 Task: Add the task  Implement a feature for users to track and manage their expenses on a budget to the section Escape Velocity in the project XcelTech and add a Due Date to the respective task as 2024/01/08.
Action: Mouse moved to (1006, 616)
Screenshot: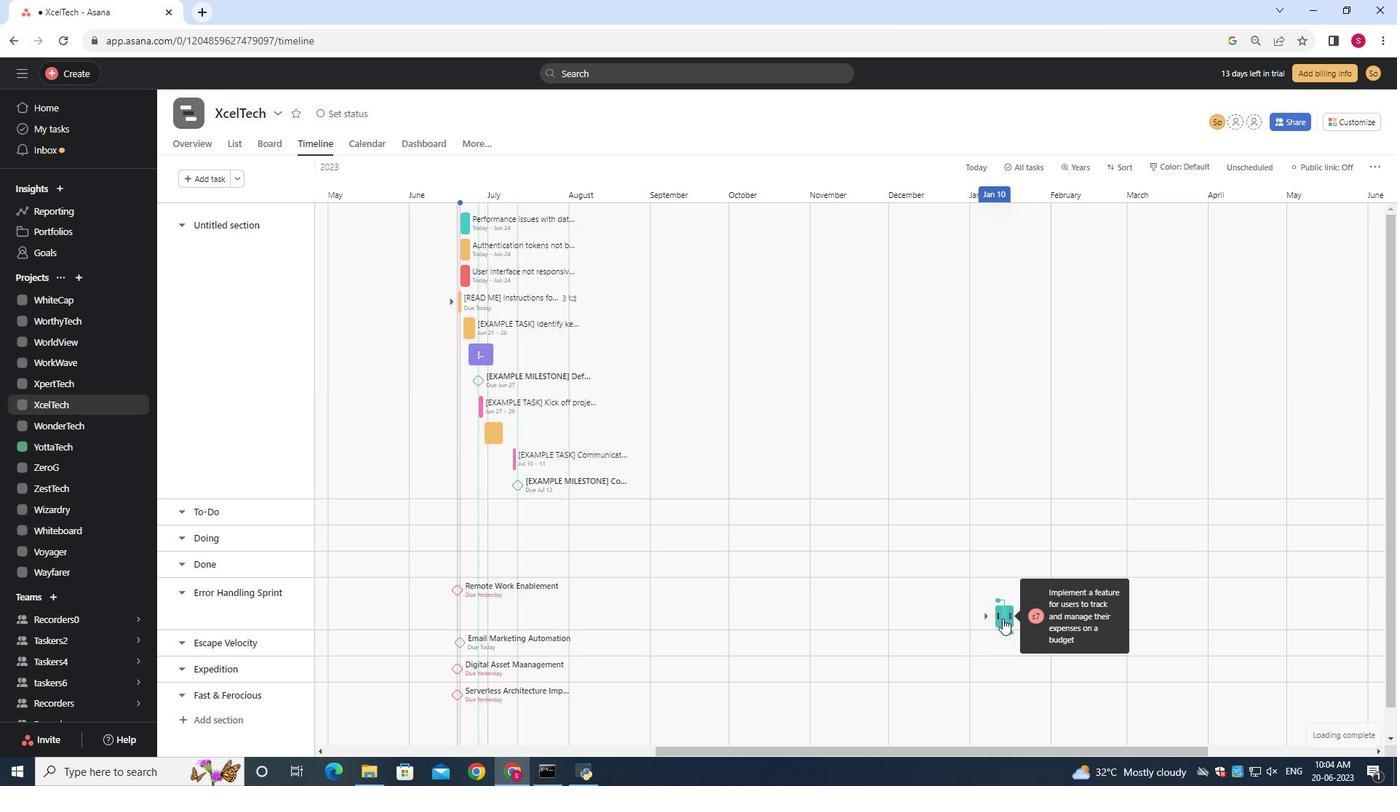 
Action: Mouse pressed left at (1006, 616)
Screenshot: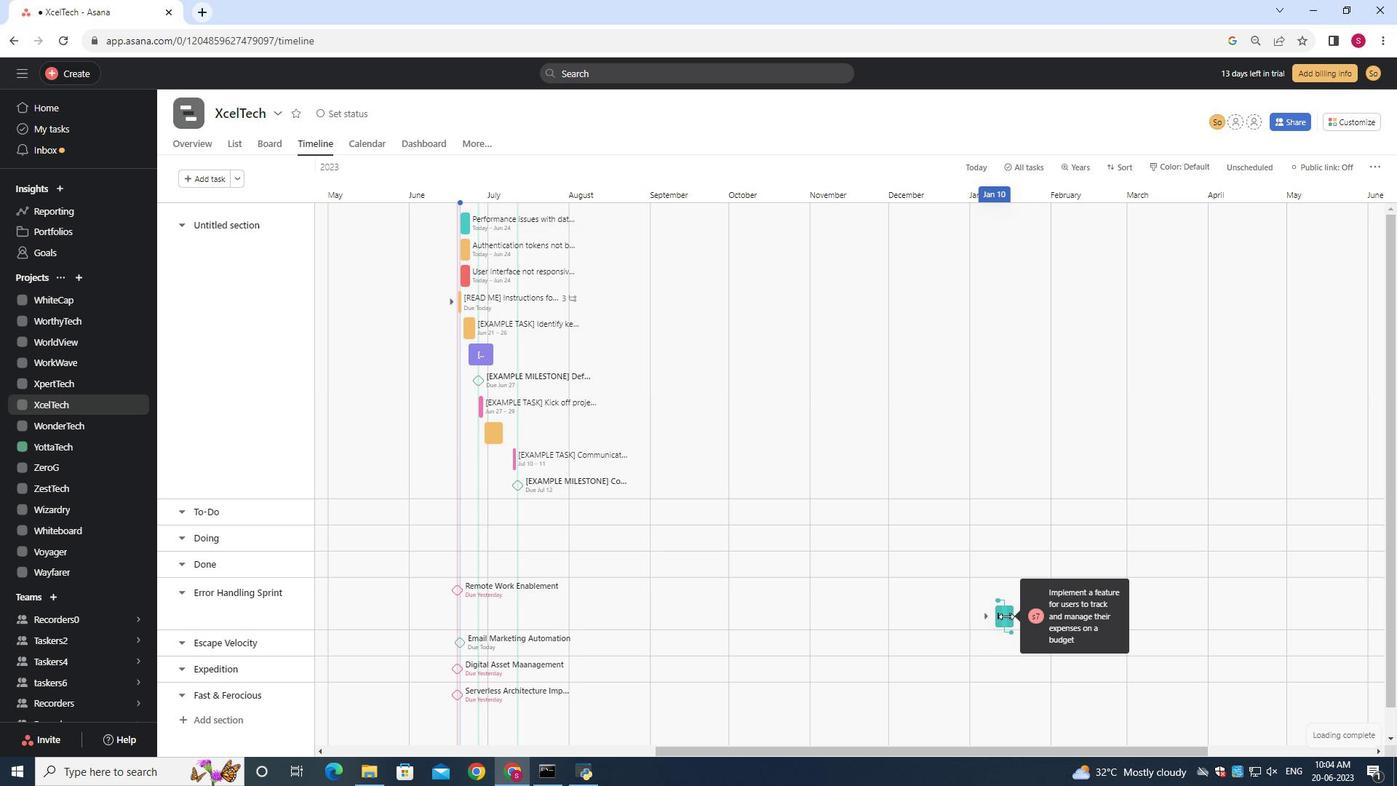 
Action: Mouse moved to (1013, 615)
Screenshot: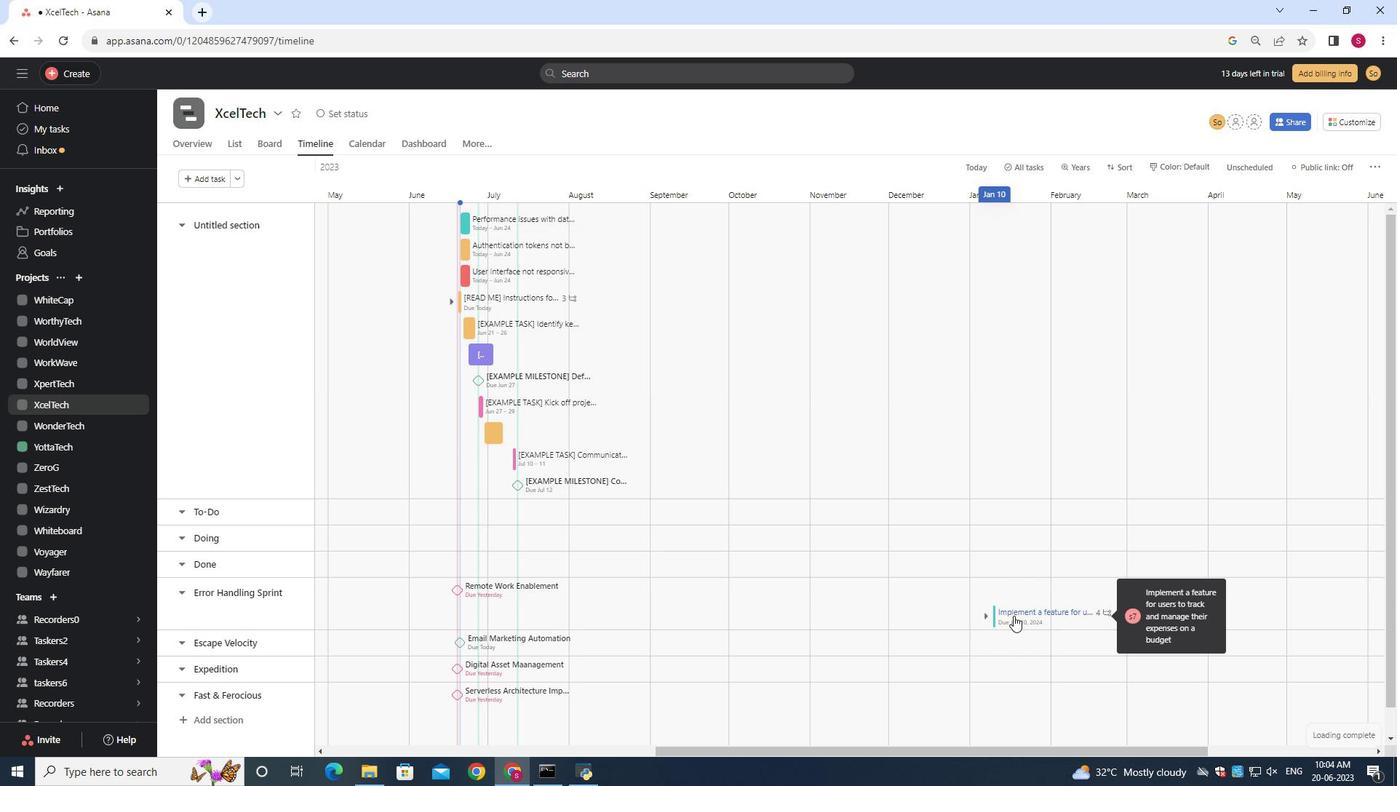 
Action: Mouse pressed left at (1013, 615)
Screenshot: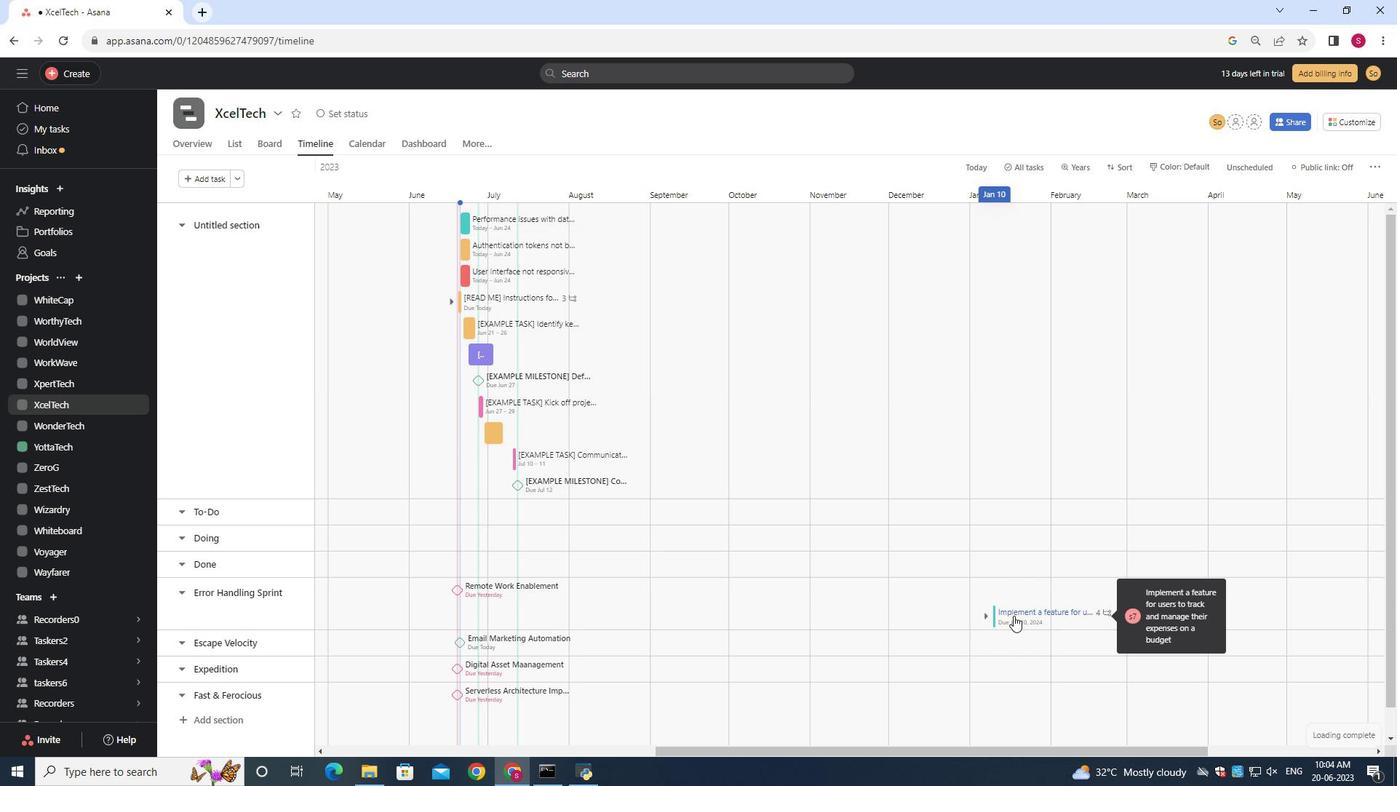 
Action: Mouse moved to (1002, 615)
Screenshot: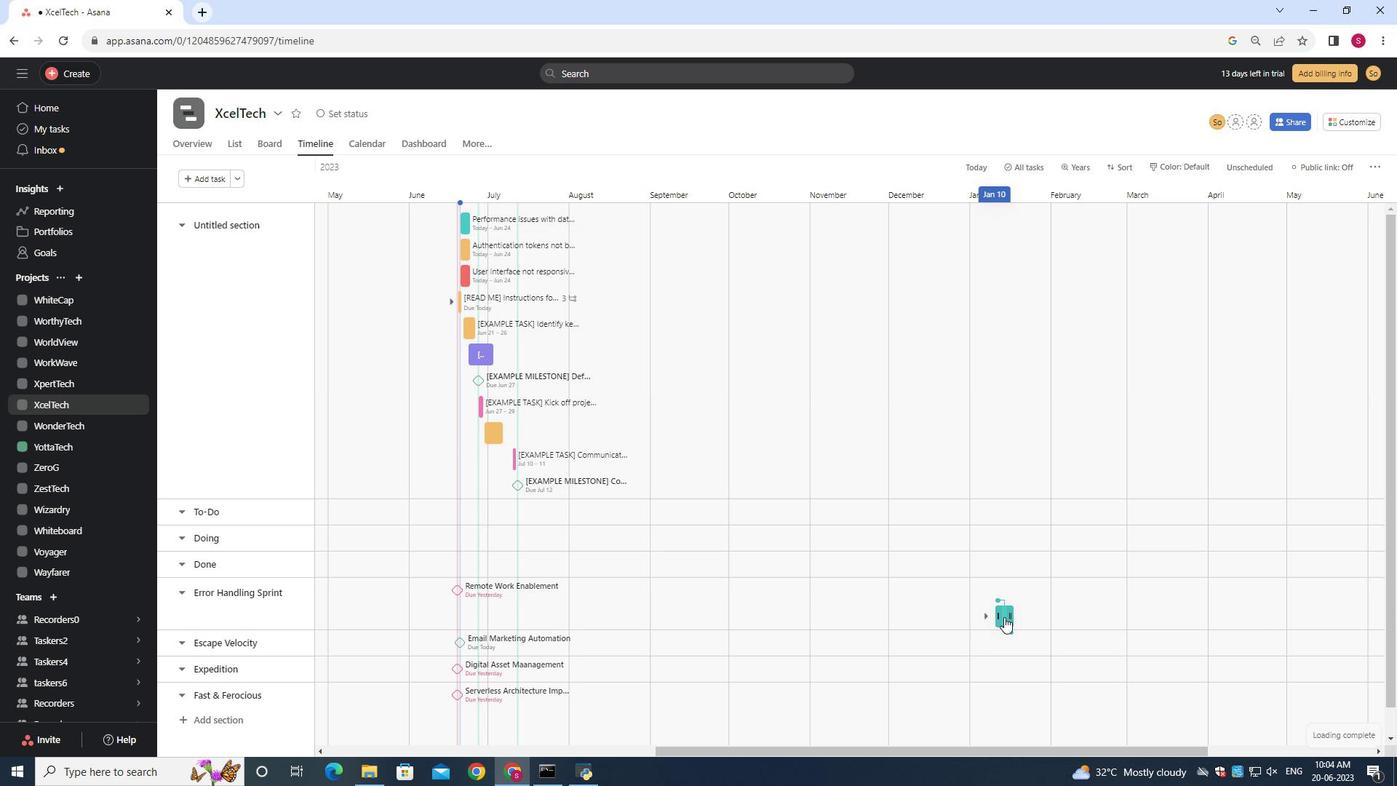 
Action: Mouse pressed left at (1002, 615)
Screenshot: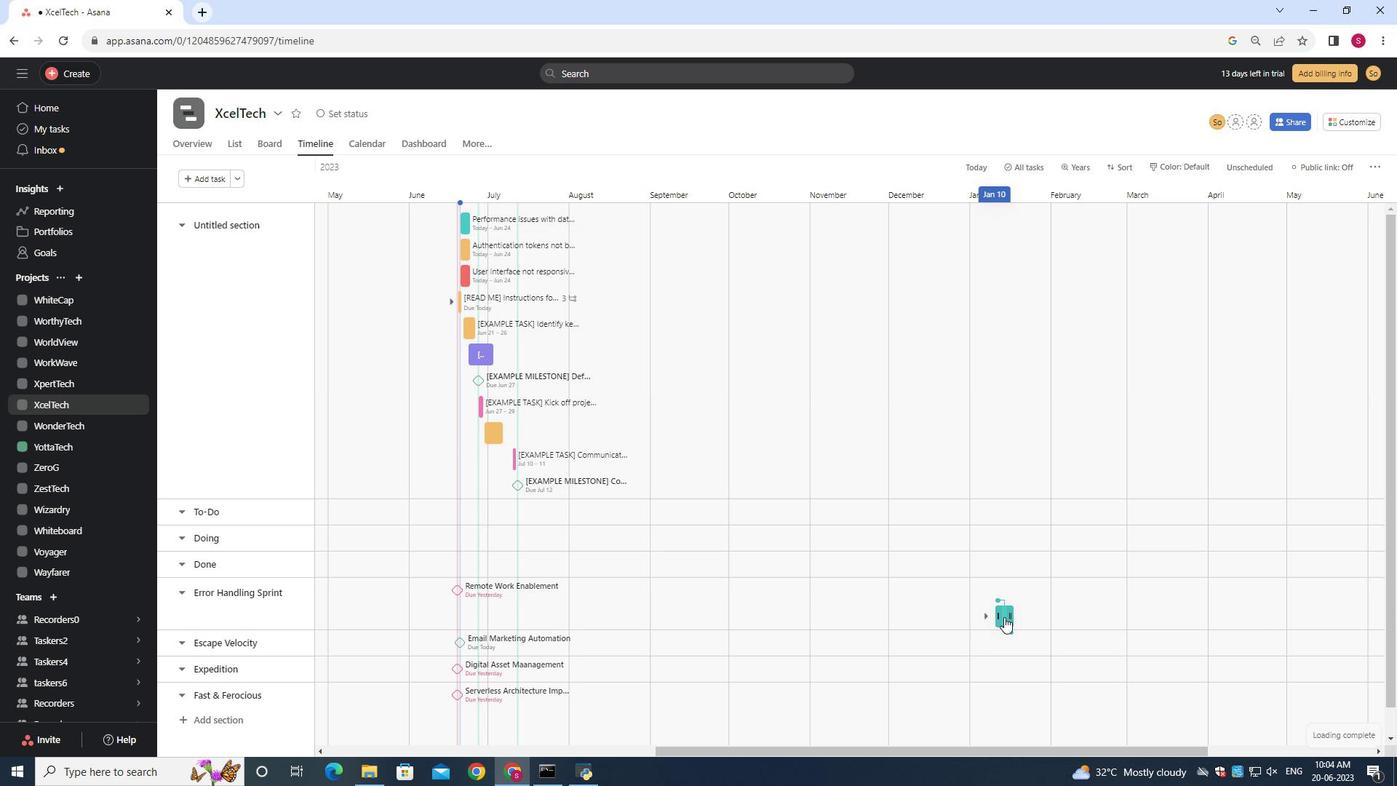 
Action: Mouse moved to (1140, 314)
Screenshot: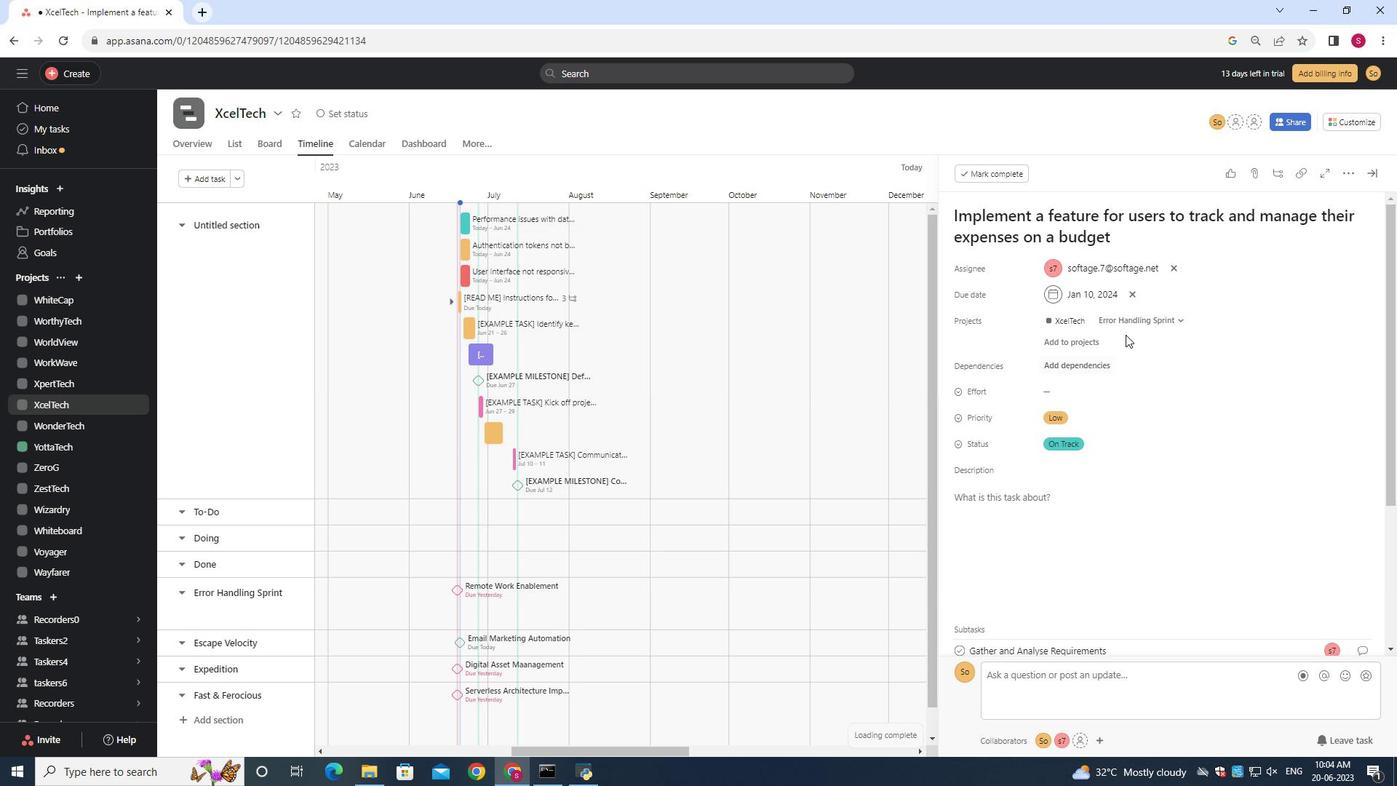 
Action: Mouse pressed left at (1140, 314)
Screenshot: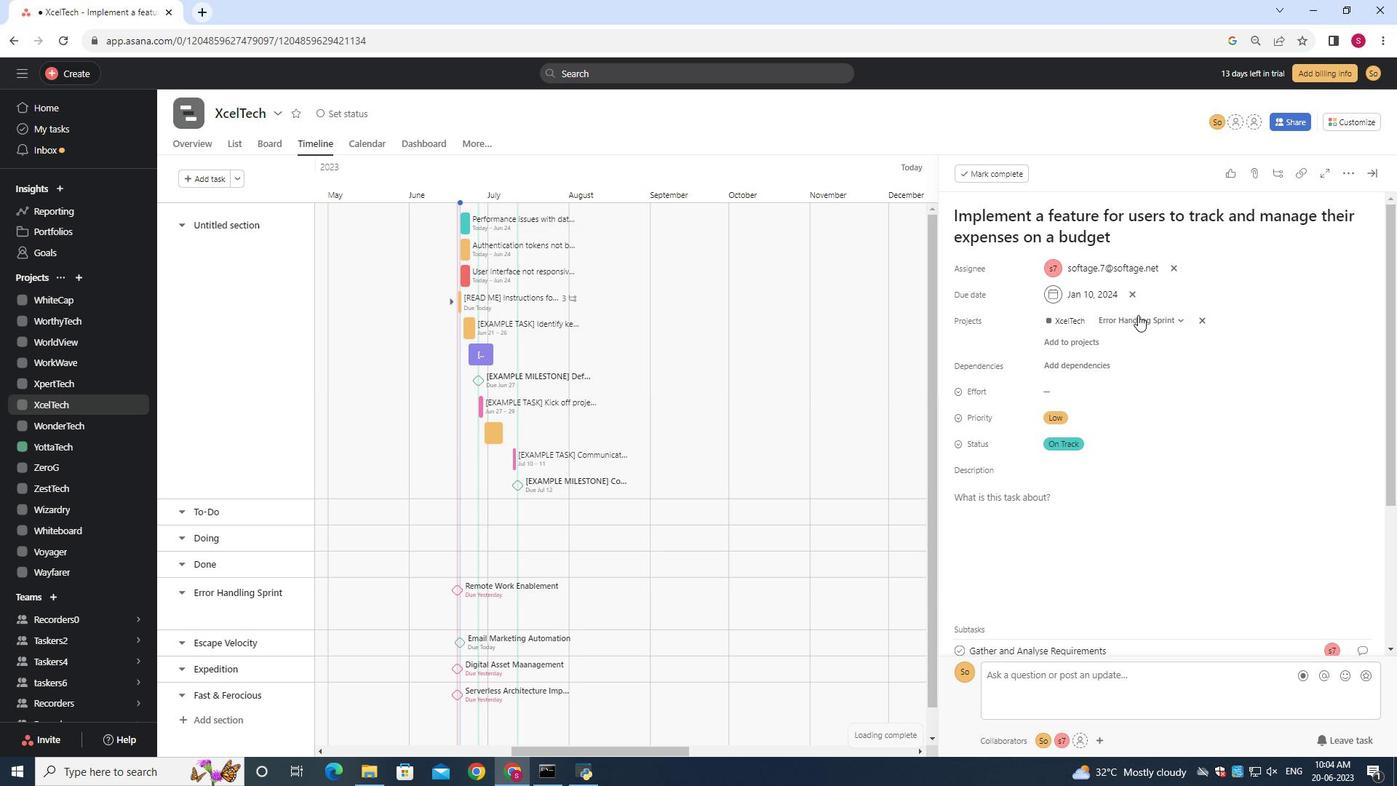
Action: Mouse moved to (1126, 465)
Screenshot: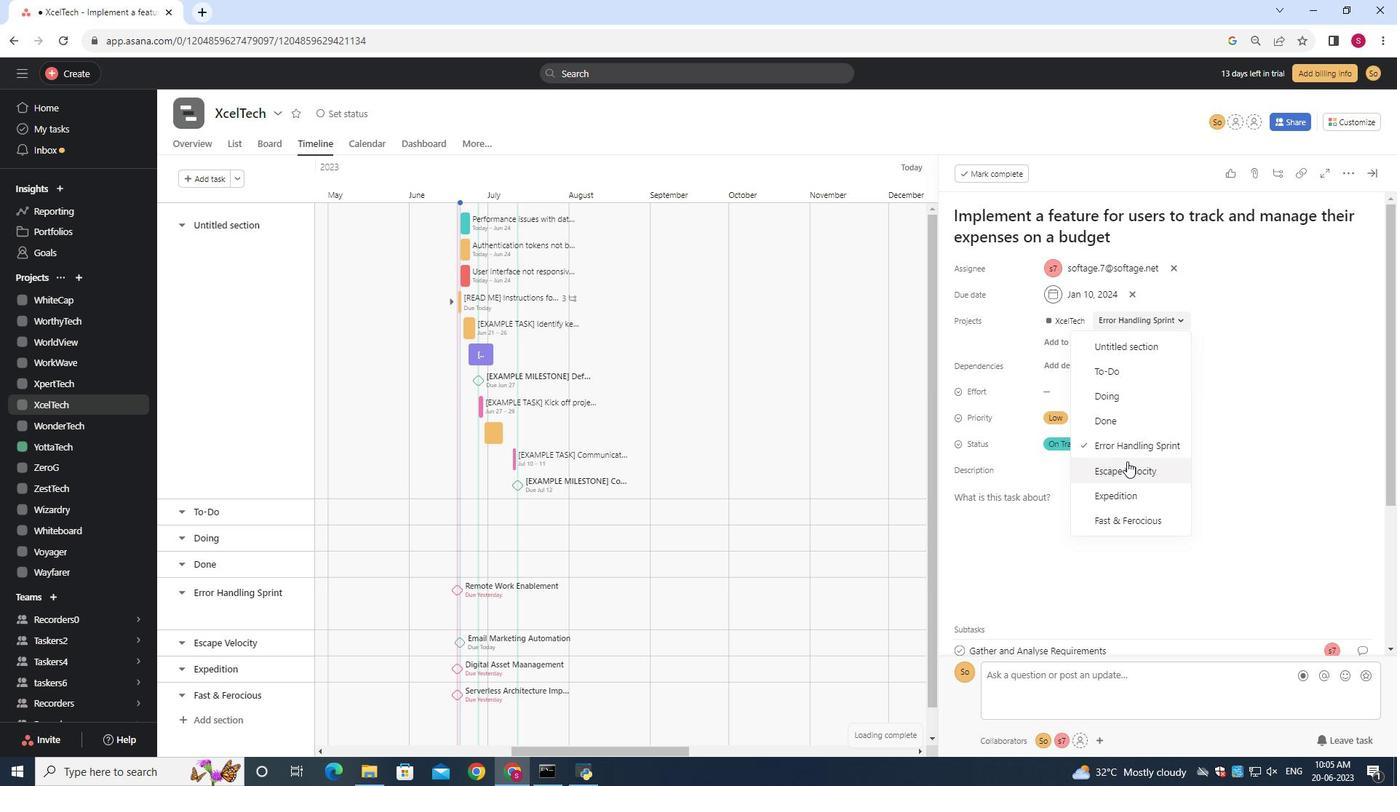 
Action: Mouse pressed left at (1126, 465)
Screenshot: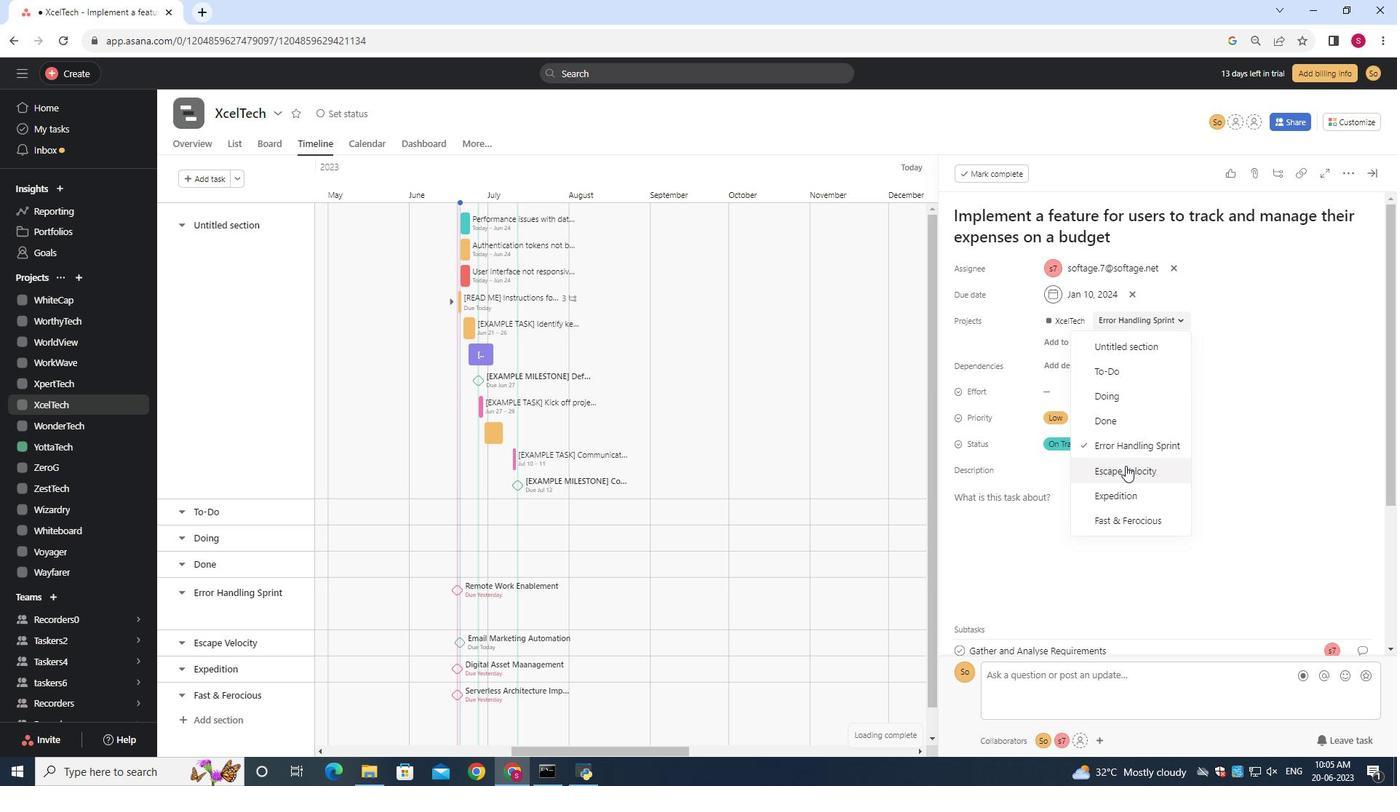 
Action: Mouse moved to (1091, 297)
Screenshot: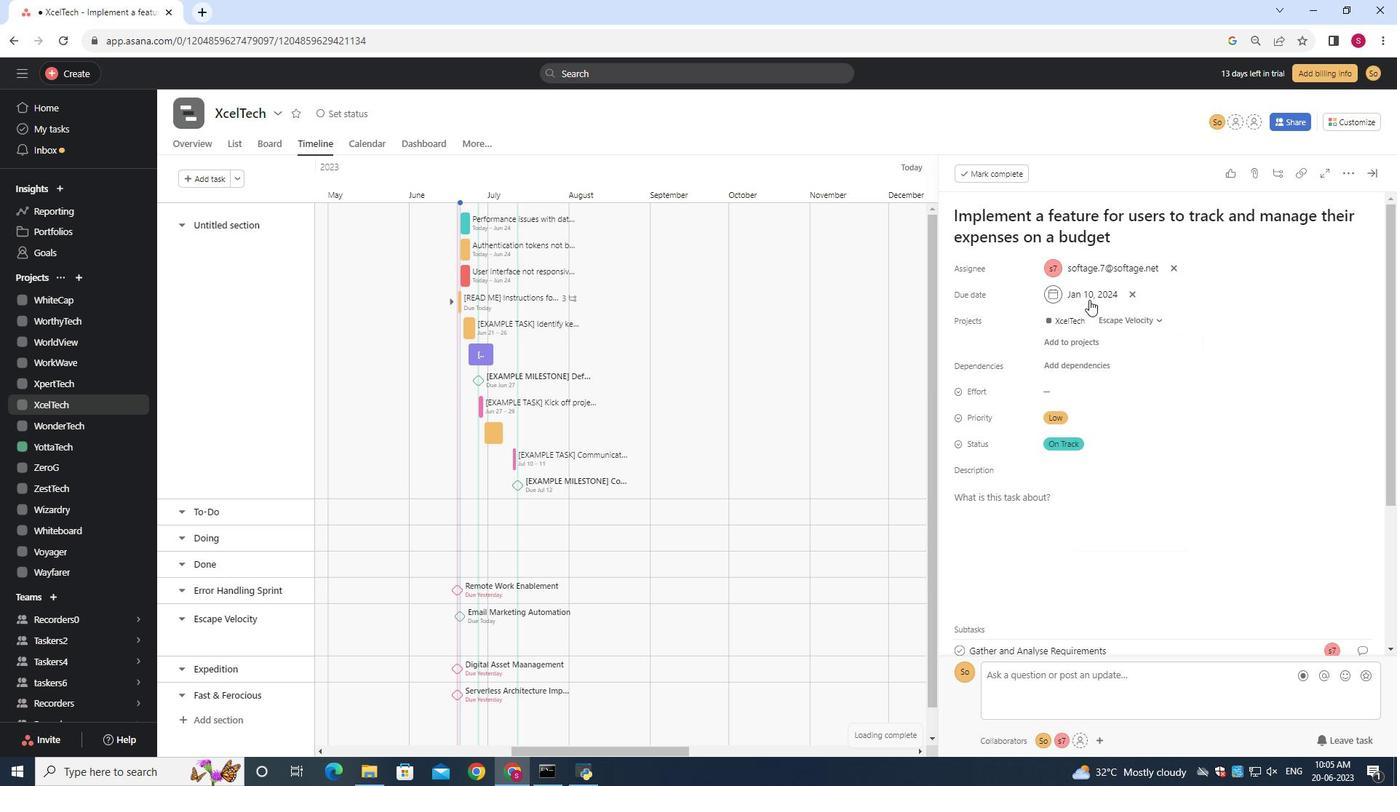 
Action: Mouse pressed left at (1091, 297)
Screenshot: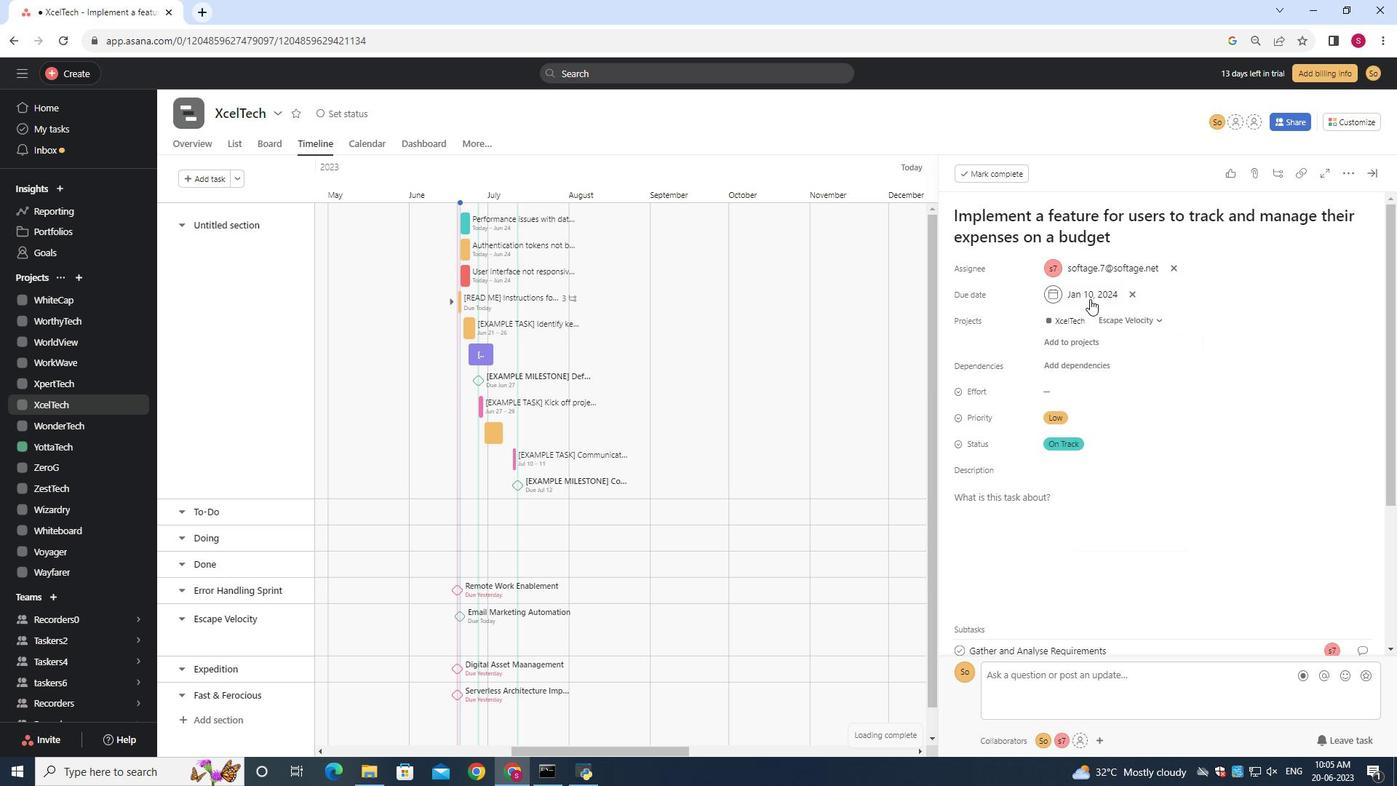 
Action: Mouse moved to (1198, 331)
Screenshot: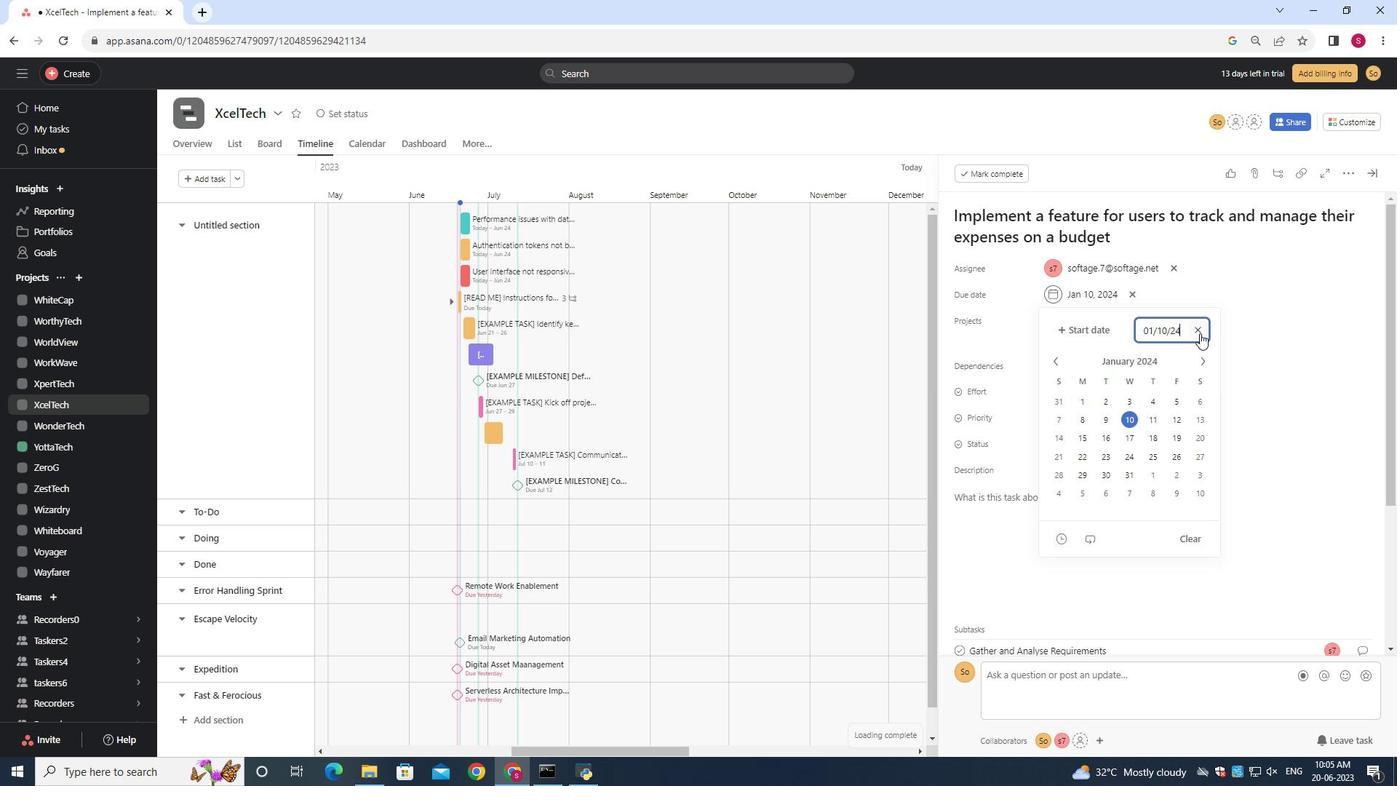 
Action: Mouse pressed left at (1198, 331)
Screenshot: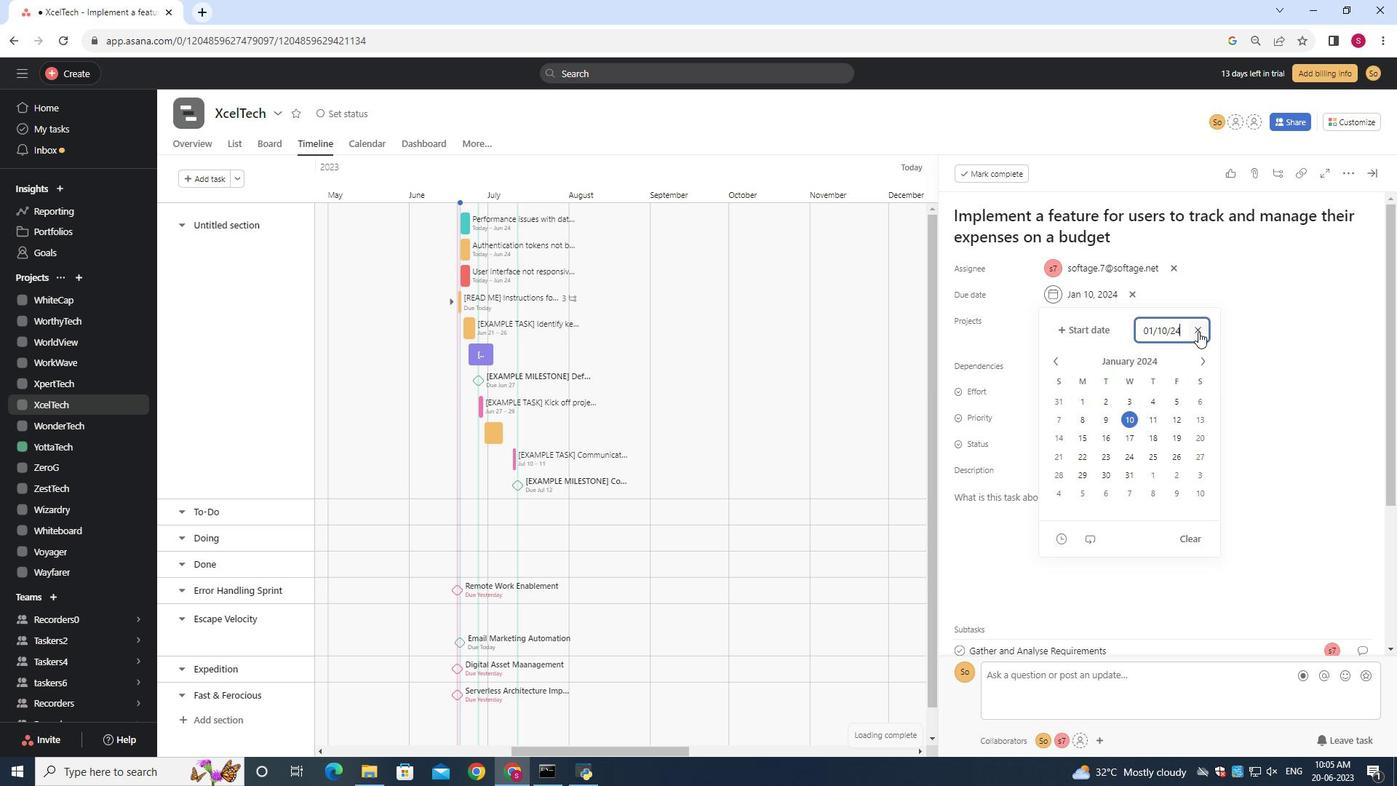 
Action: Mouse moved to (1164, 334)
Screenshot: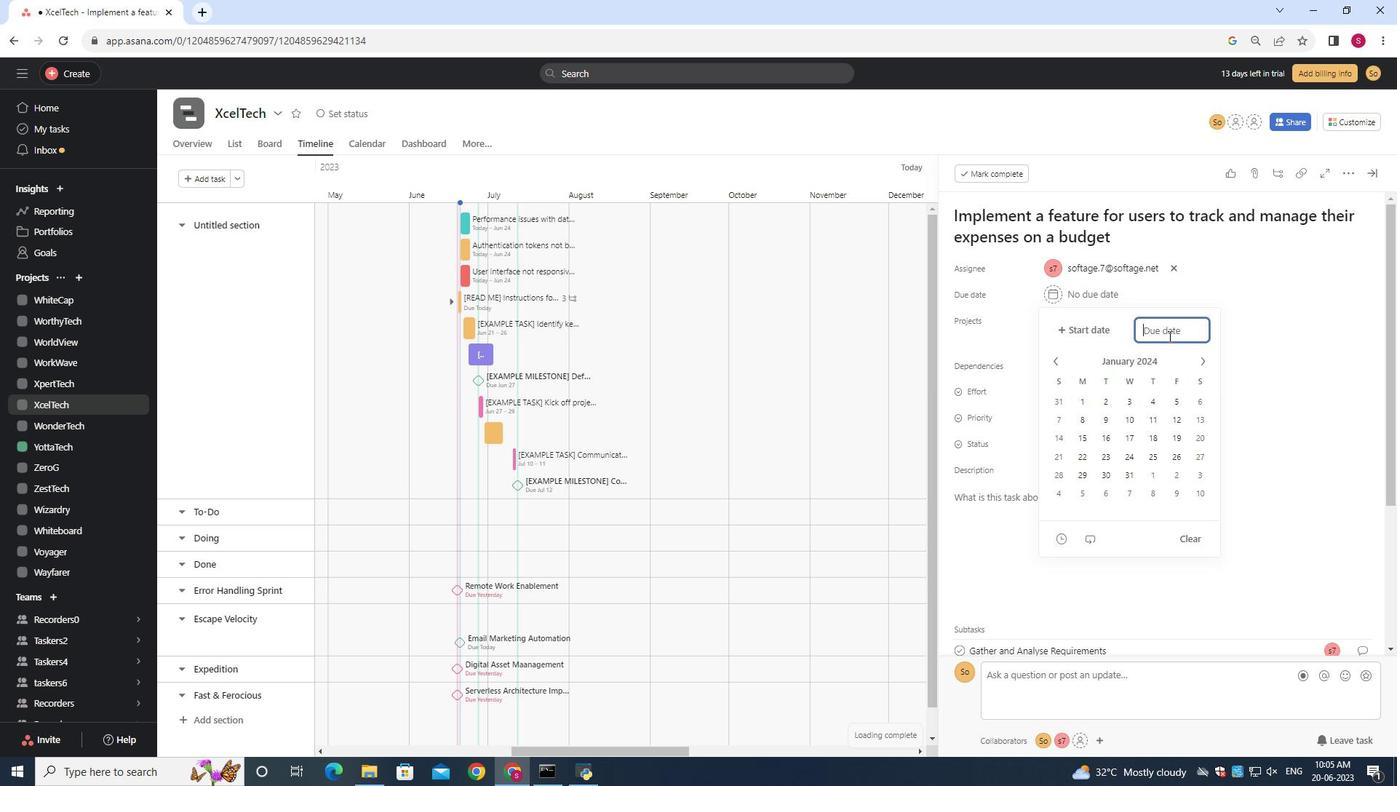 
Action: Key pressed 2024/01/08<Key.enter>
Screenshot: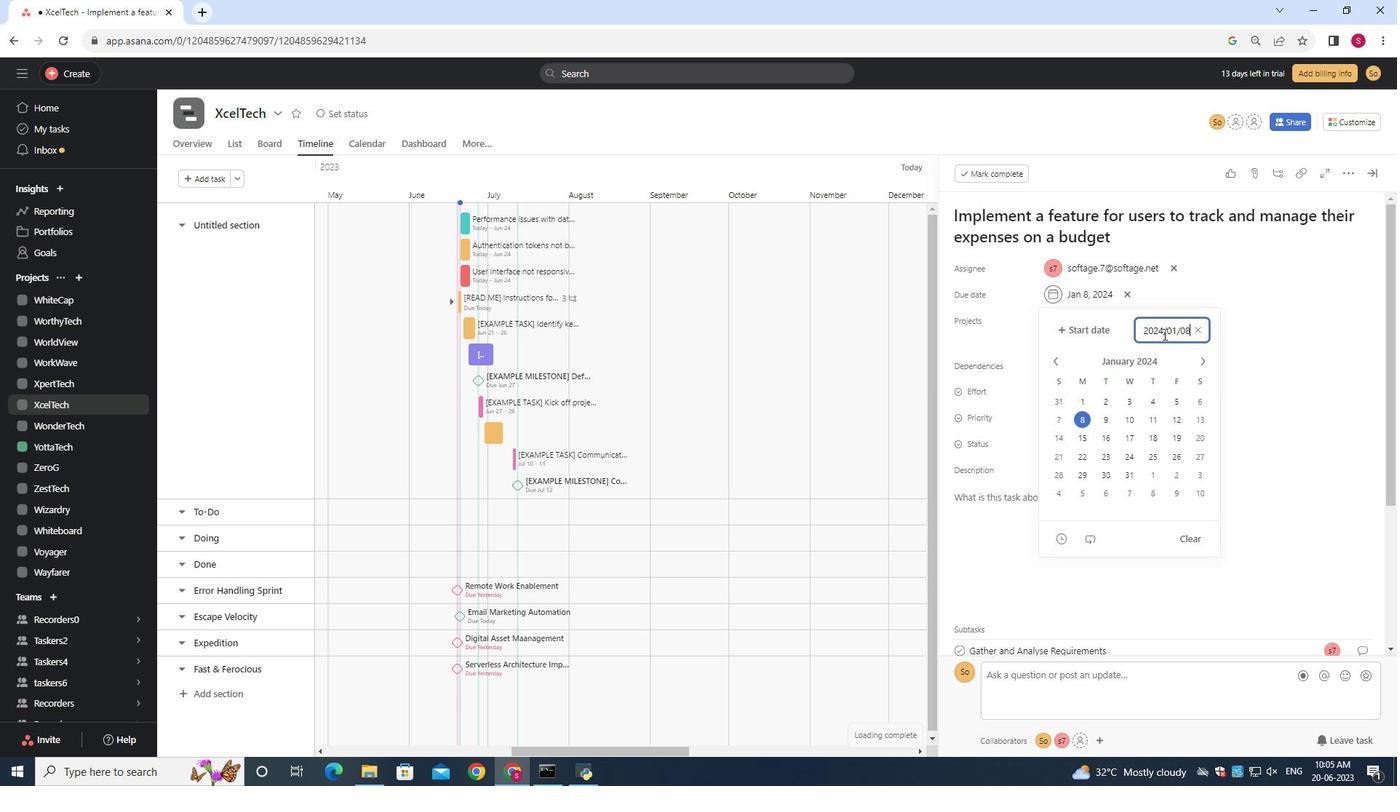 
